 Task: Create a sub task Design and Implement Solution for the task  Develop a new online tool for online market research in the project BitBridge , assign it to team member softage.2@softage.net and update the status of the sub task to  At Risk , set the priority of the sub task to Medium
Action: Mouse moved to (727, 361)
Screenshot: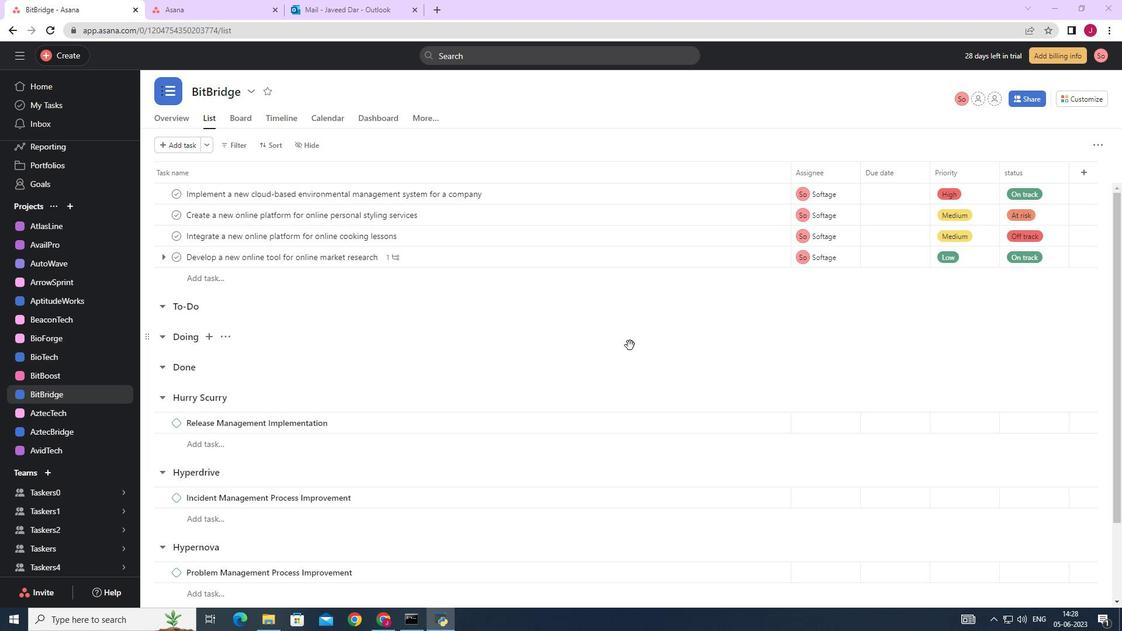 
Action: Mouse scrolled (727, 362) with delta (0, 0)
Screenshot: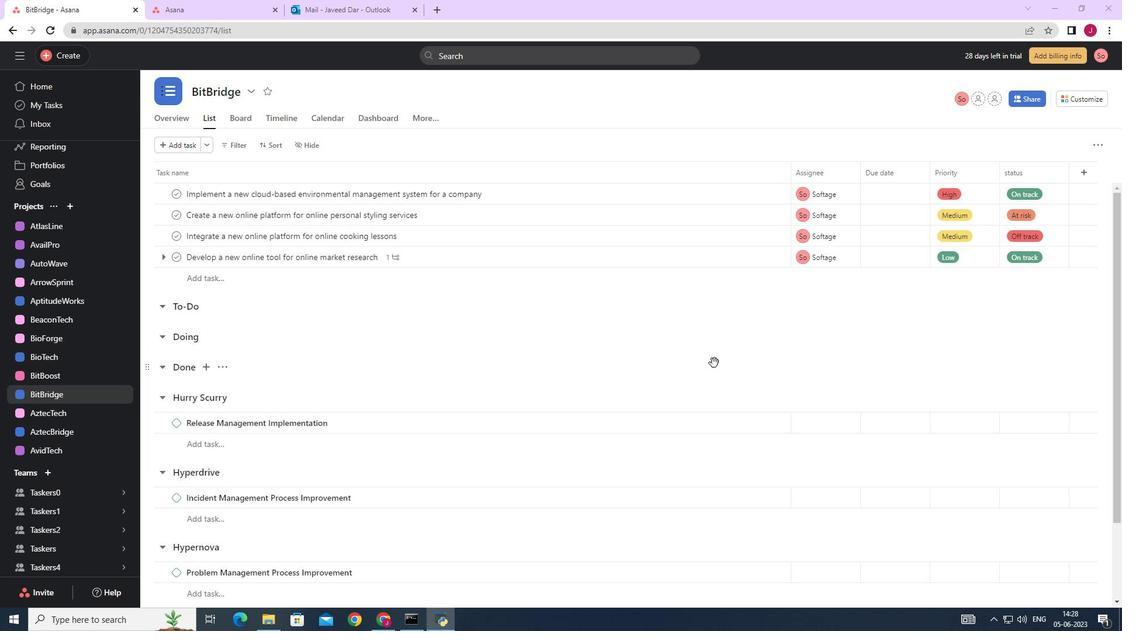 
Action: Mouse scrolled (727, 362) with delta (0, 0)
Screenshot: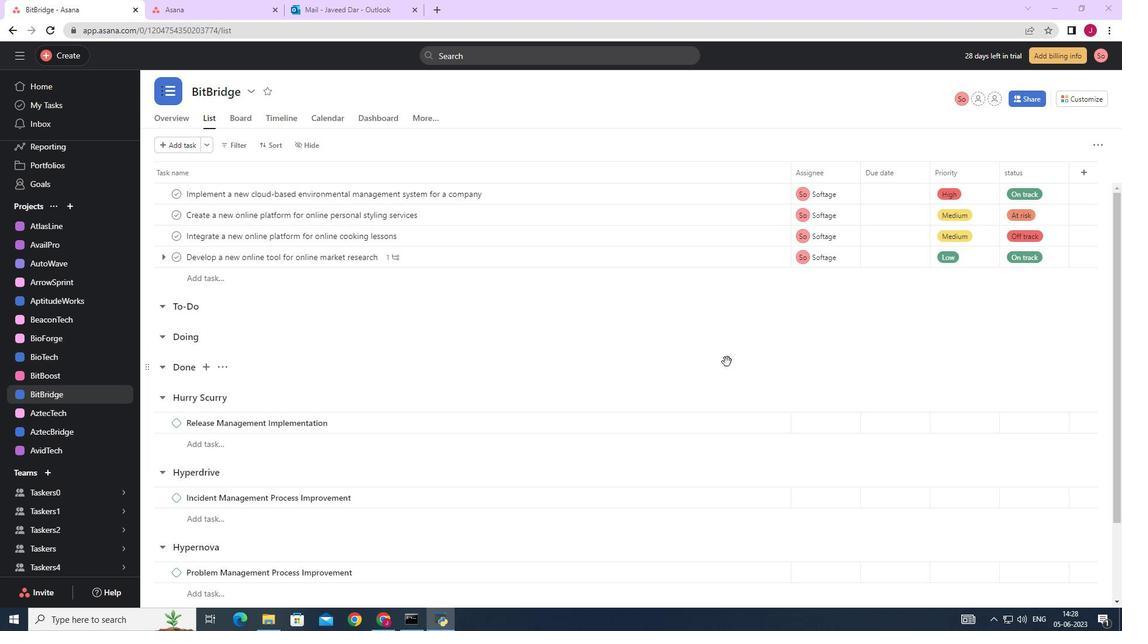 
Action: Mouse moved to (696, 329)
Screenshot: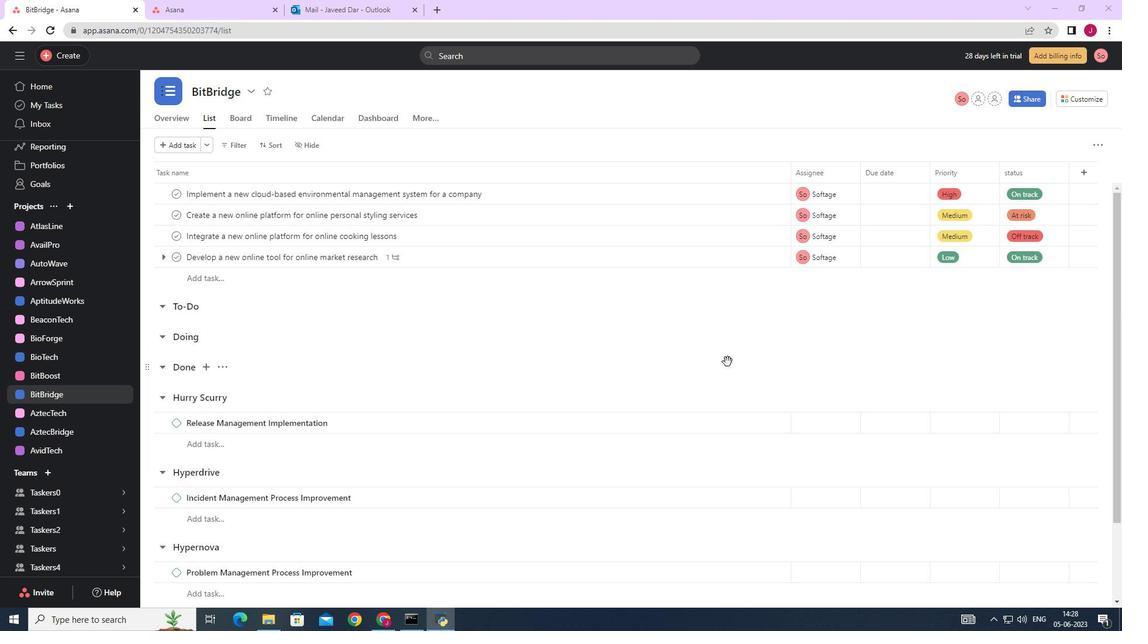
Action: Mouse scrolled (723, 359) with delta (0, 0)
Screenshot: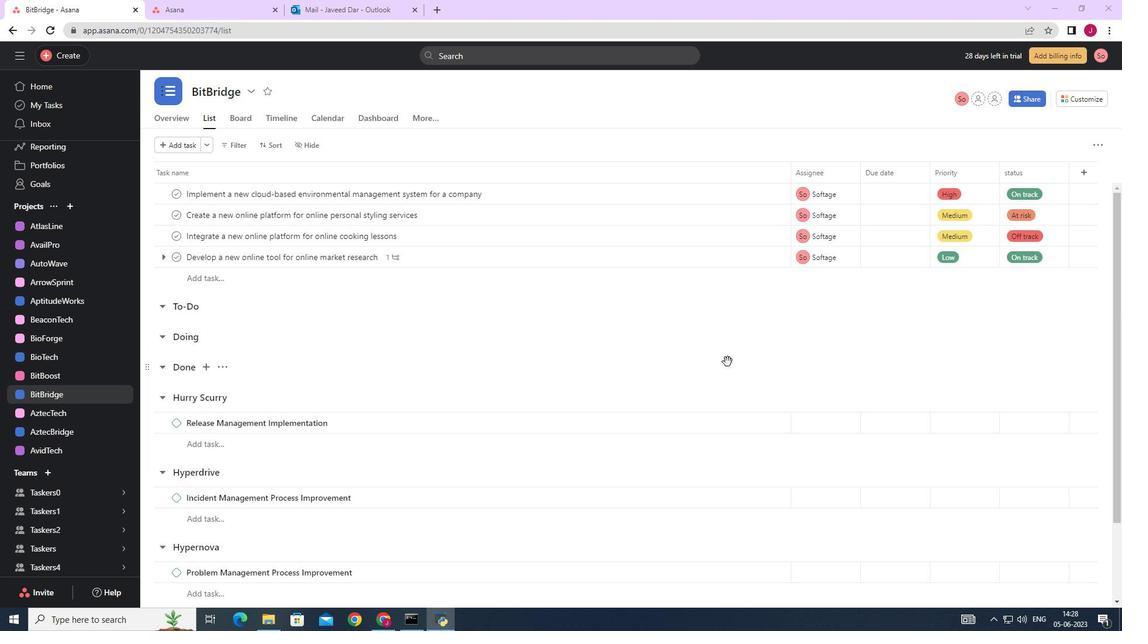 
Action: Mouse moved to (735, 259)
Screenshot: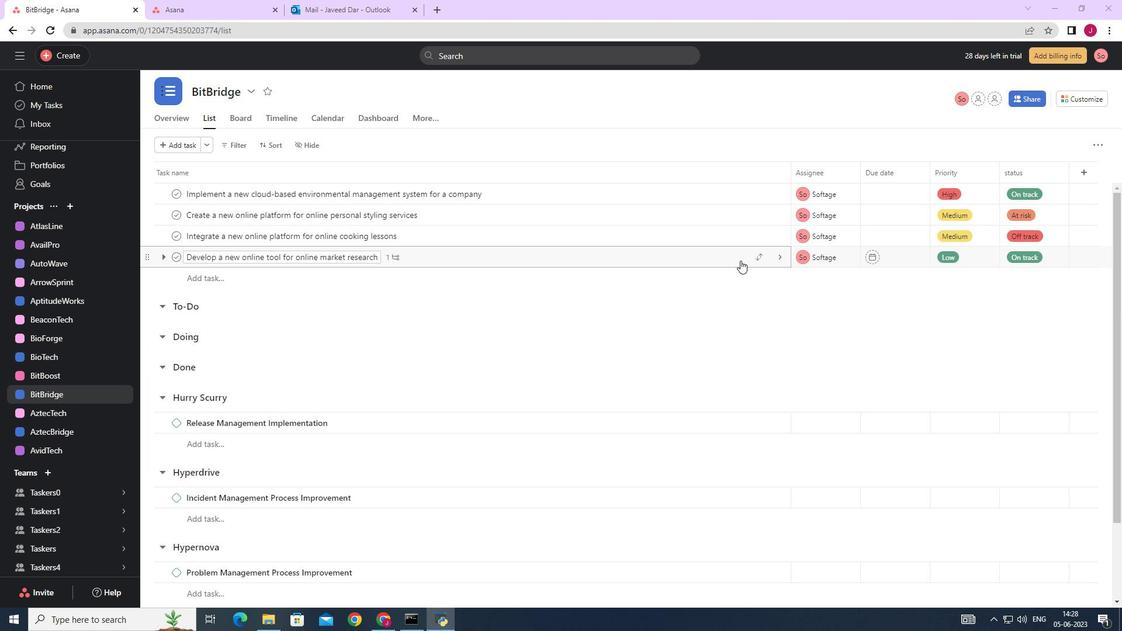 
Action: Mouse pressed left at (735, 259)
Screenshot: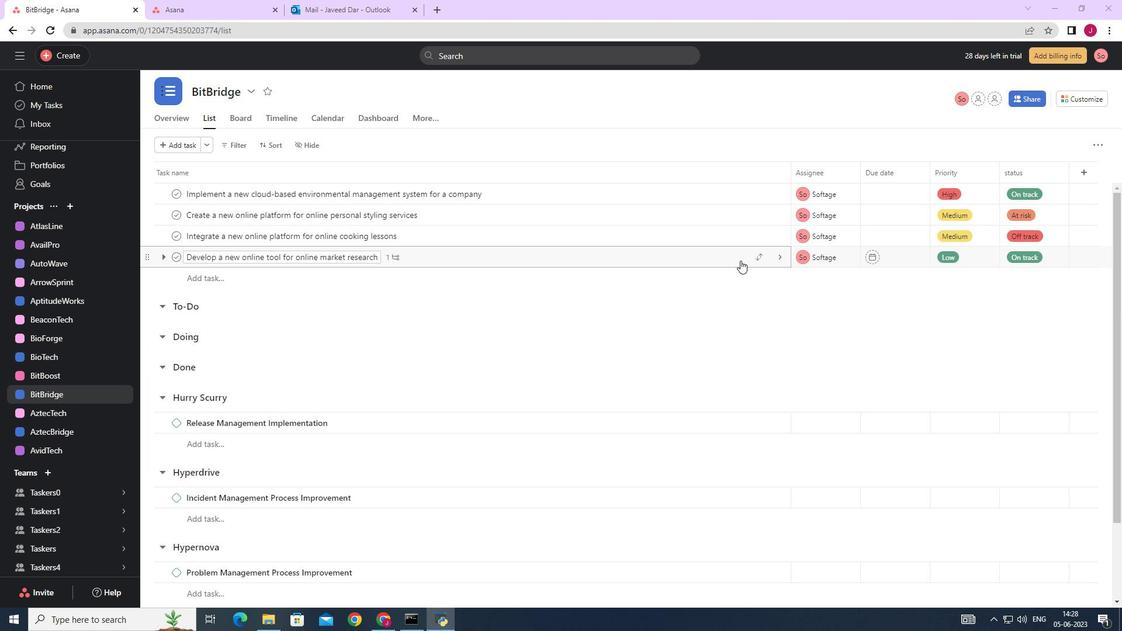 
Action: Mouse moved to (813, 389)
Screenshot: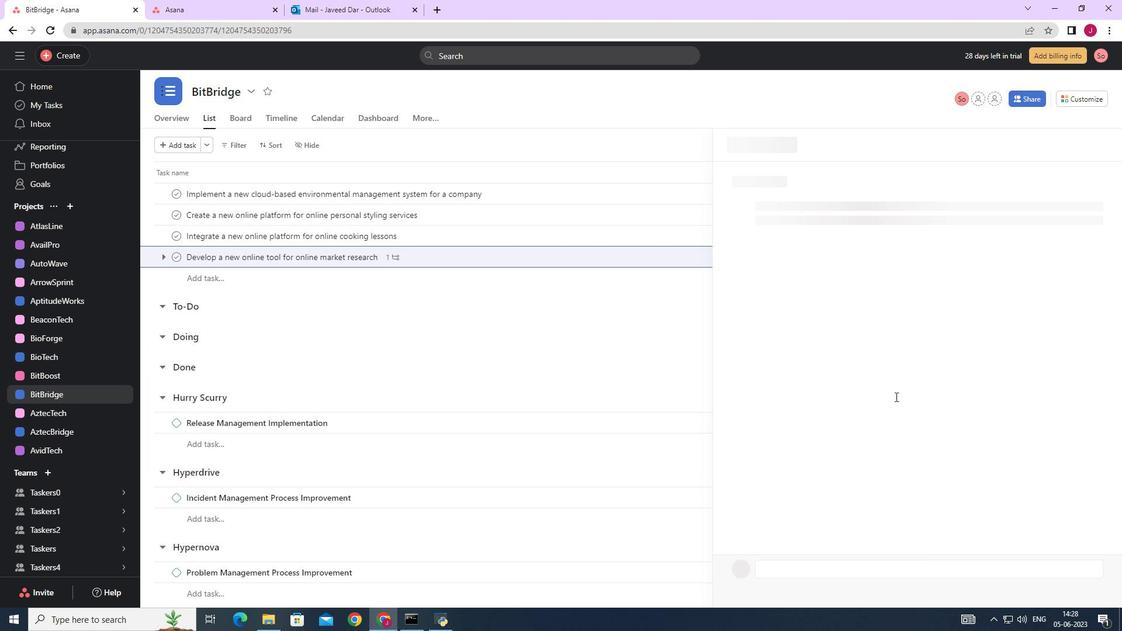 
Action: Mouse scrolled (813, 389) with delta (0, 0)
Screenshot: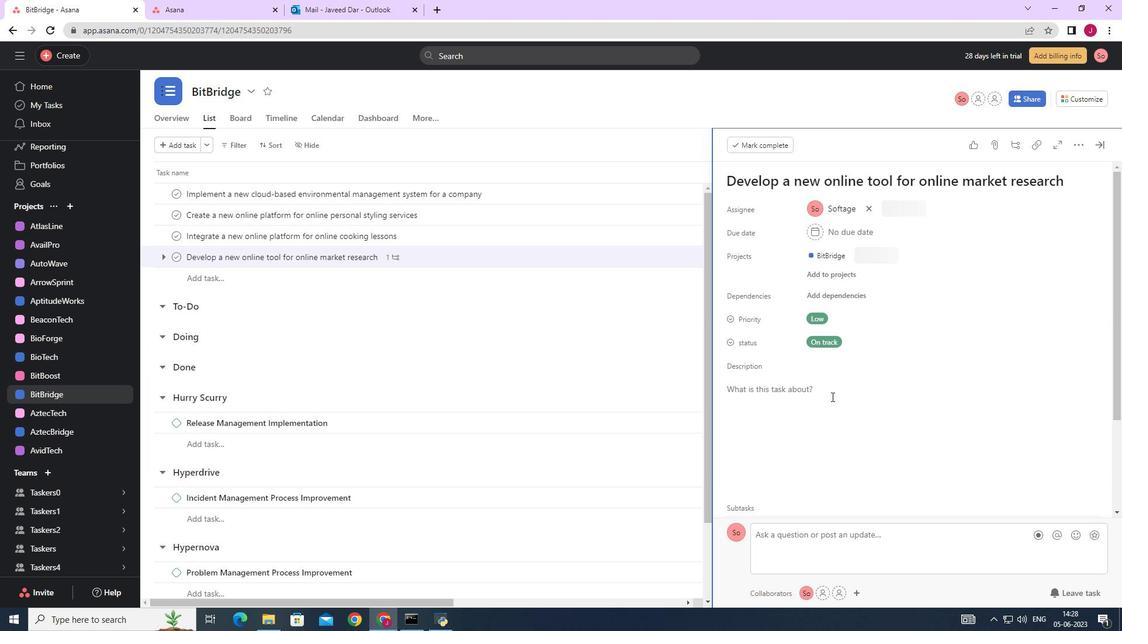 
Action: Mouse scrolled (813, 389) with delta (0, 0)
Screenshot: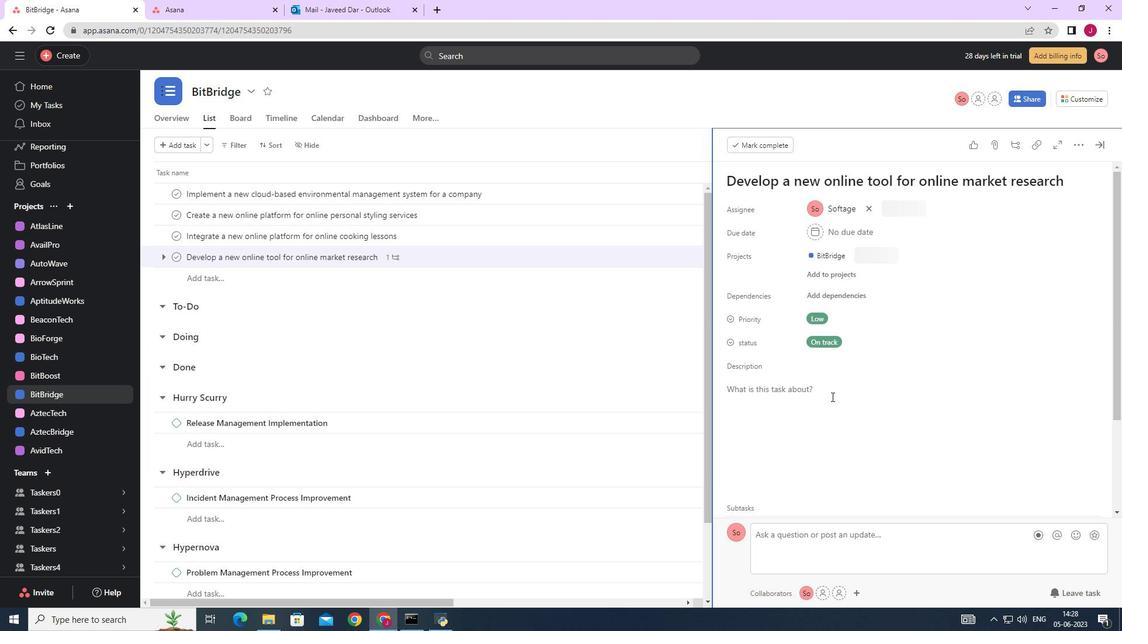 
Action: Mouse scrolled (813, 389) with delta (0, 0)
Screenshot: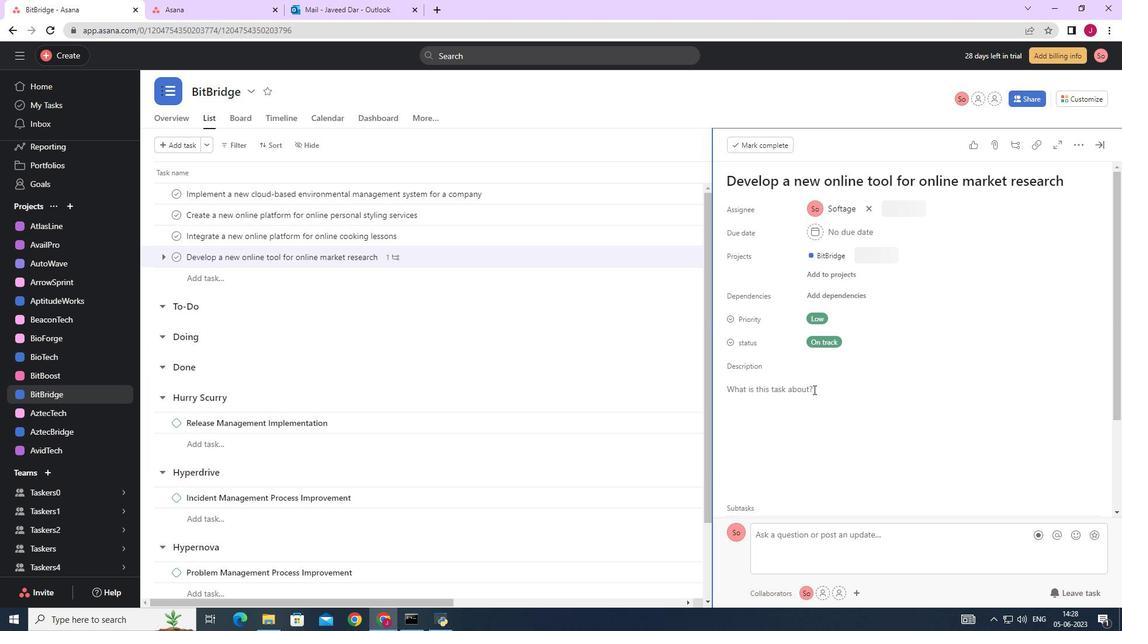 
Action: Mouse scrolled (813, 389) with delta (0, 0)
Screenshot: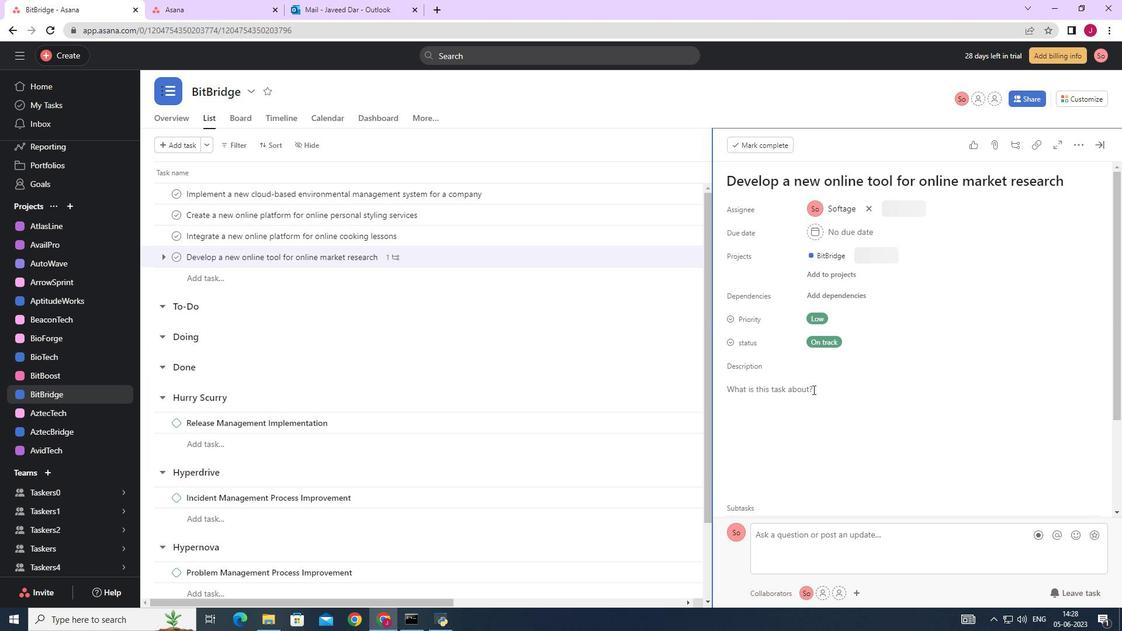
Action: Mouse scrolled (813, 389) with delta (0, 0)
Screenshot: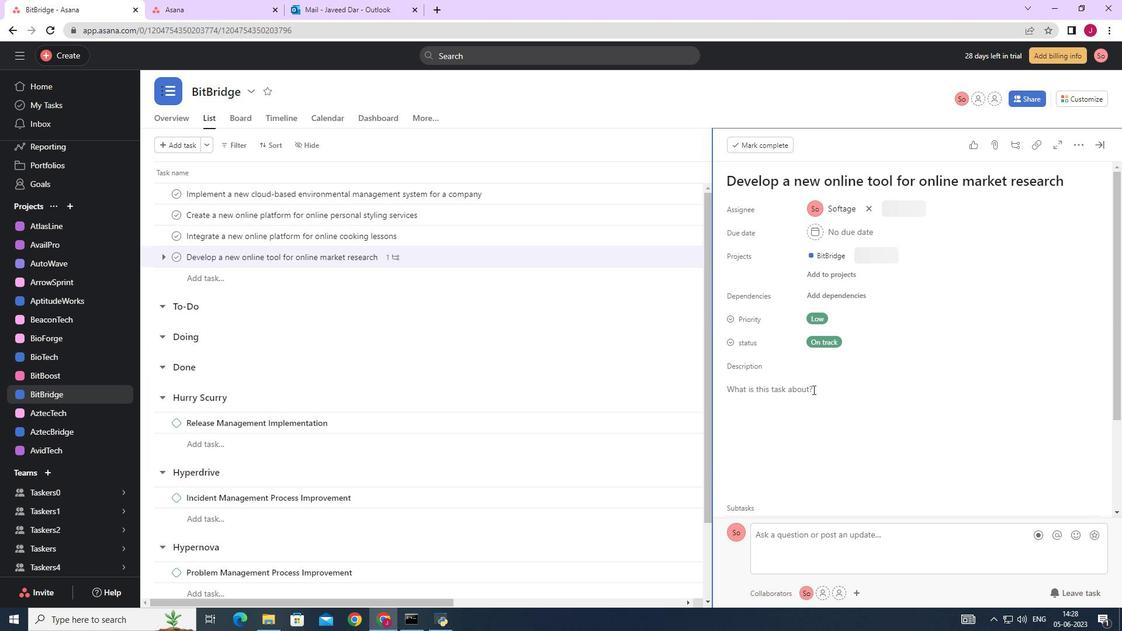 
Action: Mouse moved to (763, 425)
Screenshot: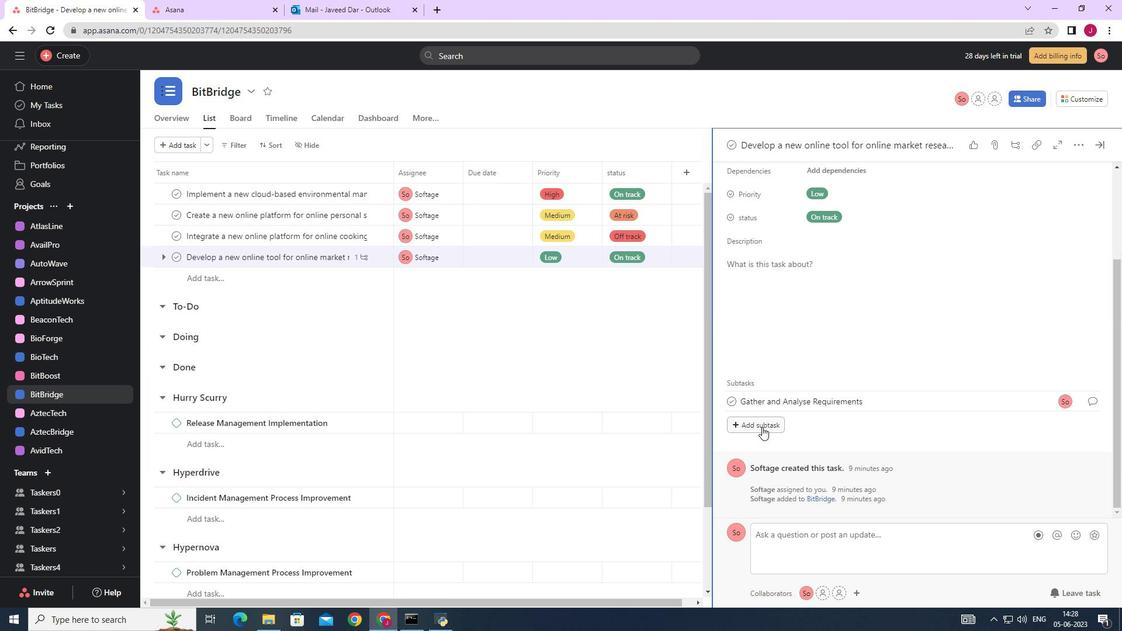 
Action: Mouse pressed left at (763, 425)
Screenshot: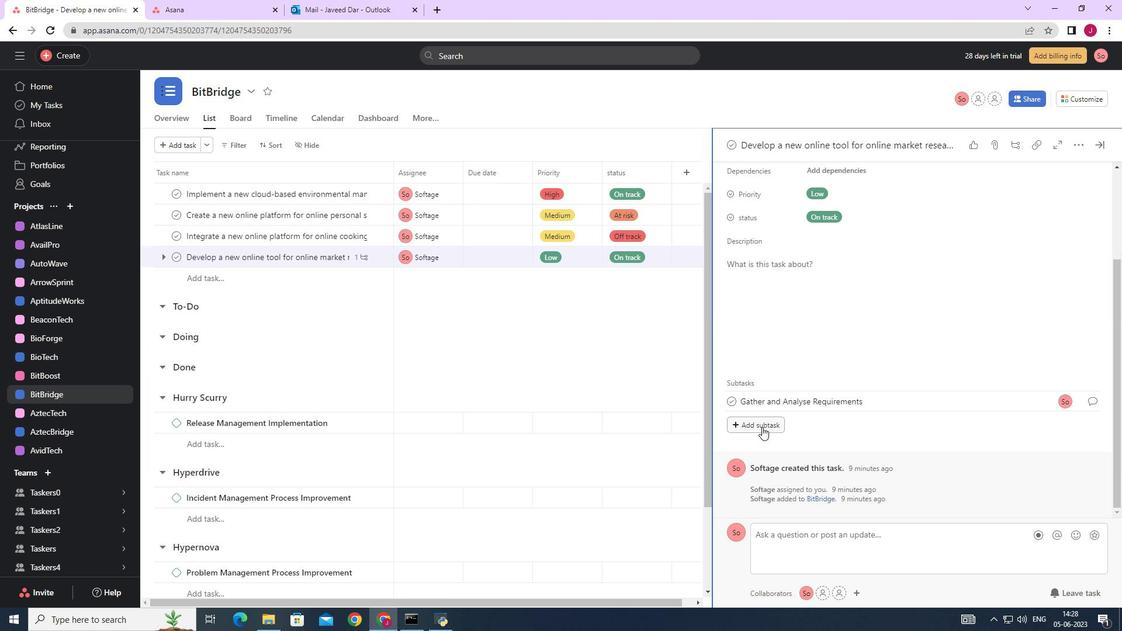 
Action: Mouse moved to (763, 425)
Screenshot: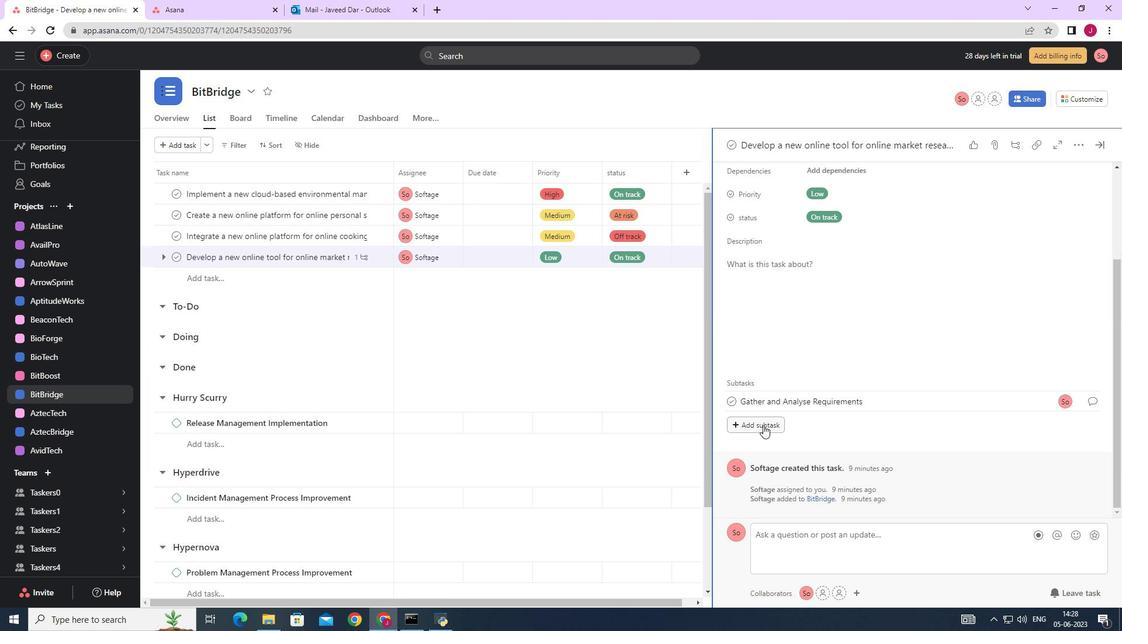 
Action: Key pressed <Key.caps_lock>D<Key.caps_lock>esign<Key.space>and<Key.space><Key.caps_lock>I<Key.caps_lock>mplement<Key.space><Key.caps_lock>S<Key.caps_lock>olution
Screenshot: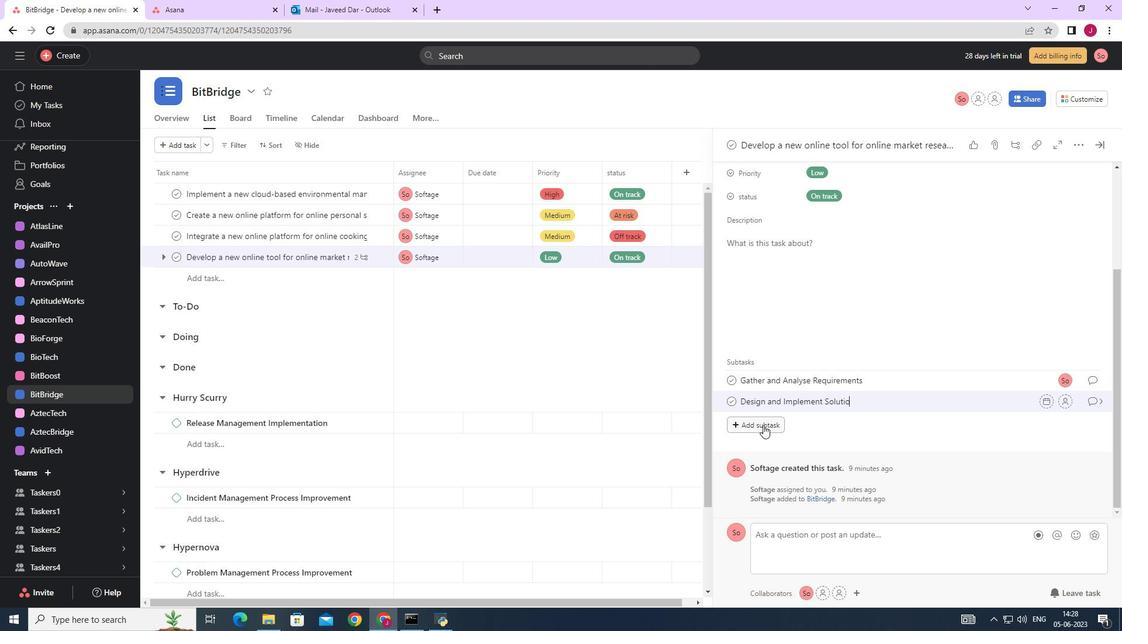 
Action: Mouse moved to (1064, 403)
Screenshot: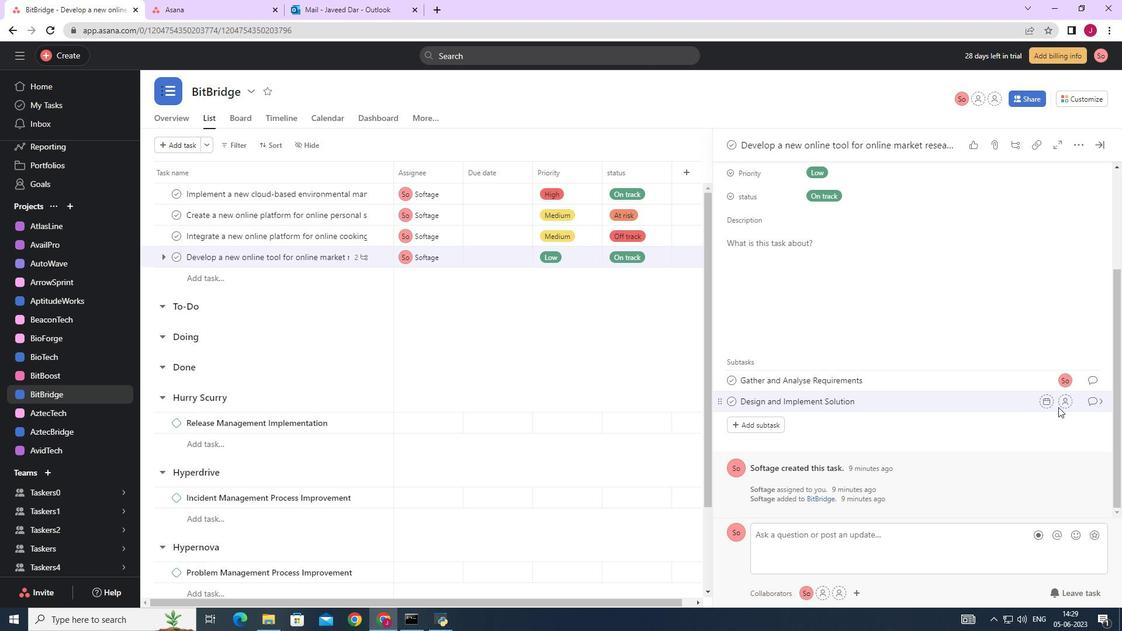 
Action: Mouse pressed left at (1064, 403)
Screenshot: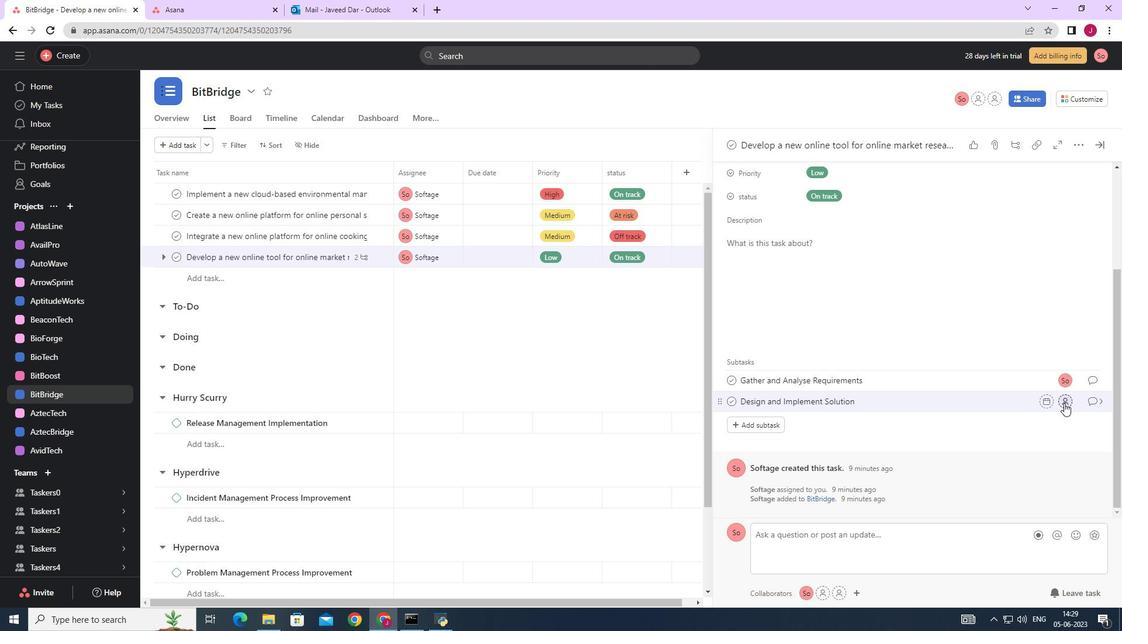 
Action: Mouse moved to (955, 436)
Screenshot: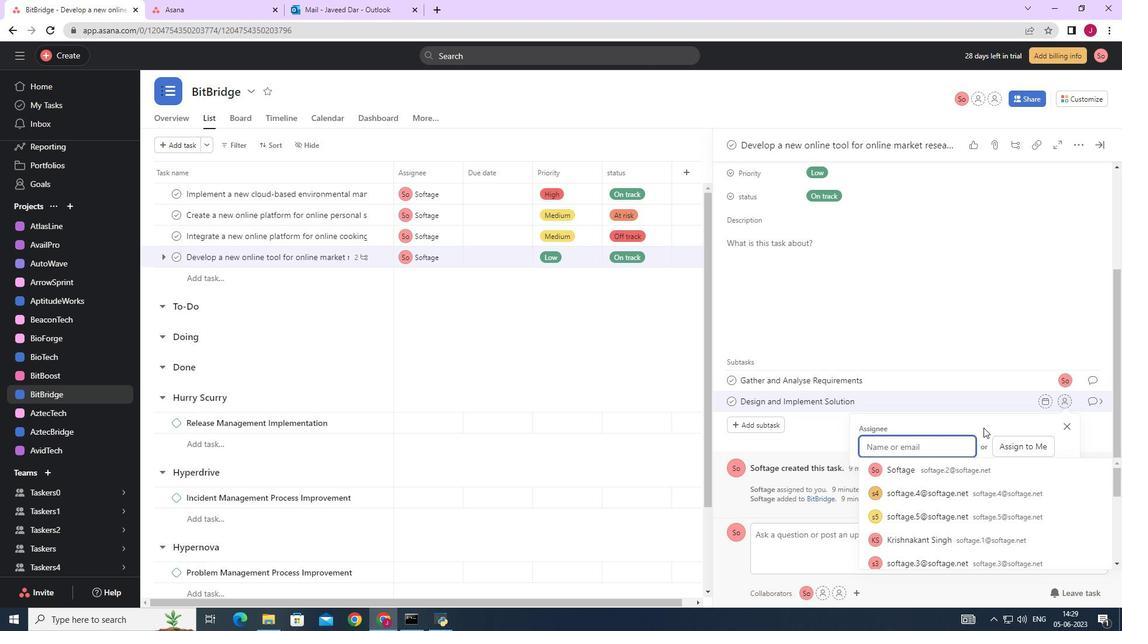 
Action: Key pressed softage.2
Screenshot: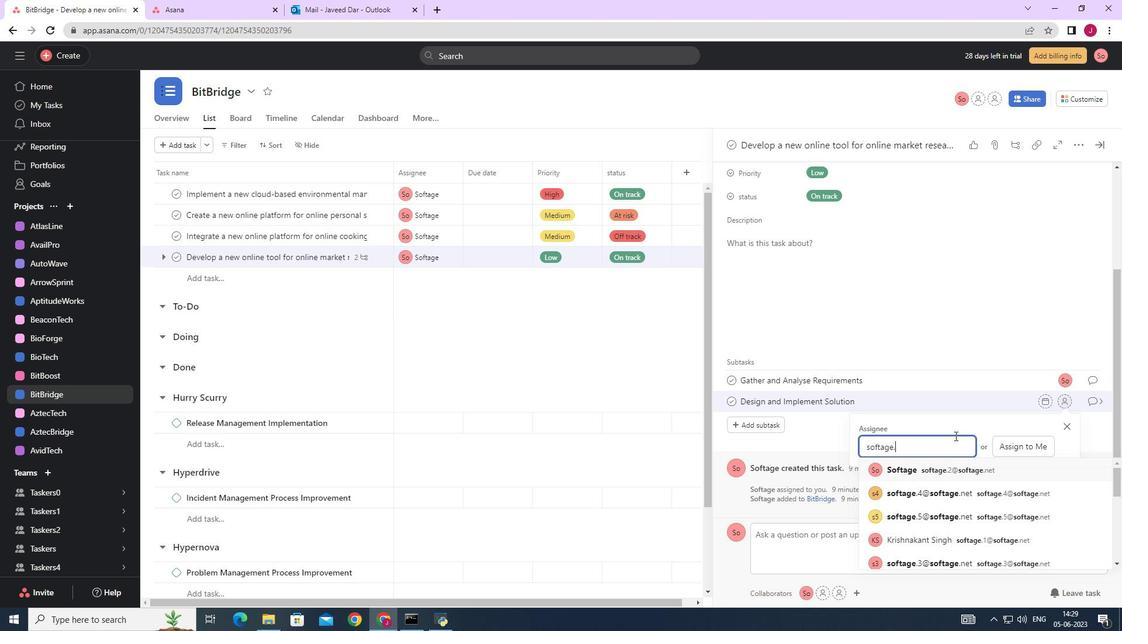 
Action: Mouse moved to (941, 467)
Screenshot: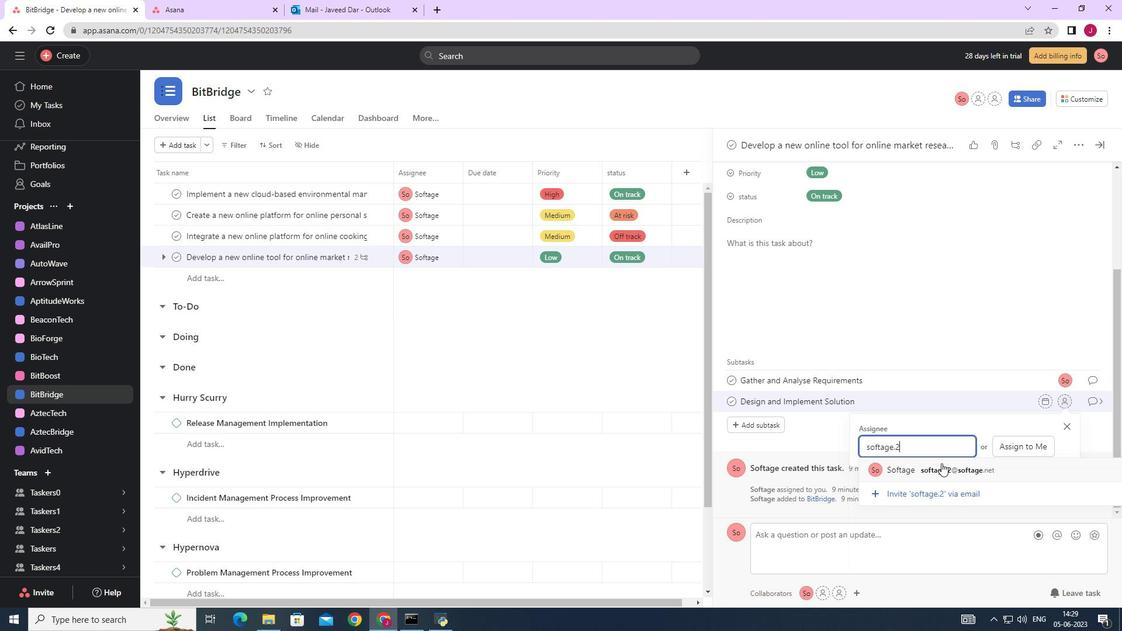 
Action: Mouse pressed left at (941, 467)
Screenshot: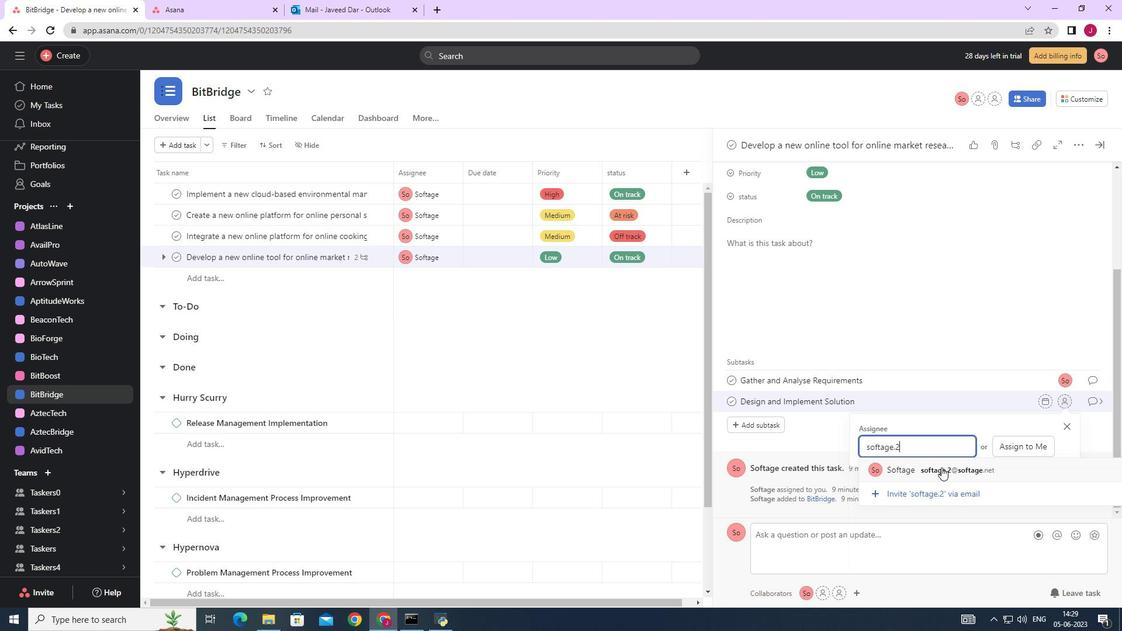 
Action: Mouse moved to (1093, 403)
Screenshot: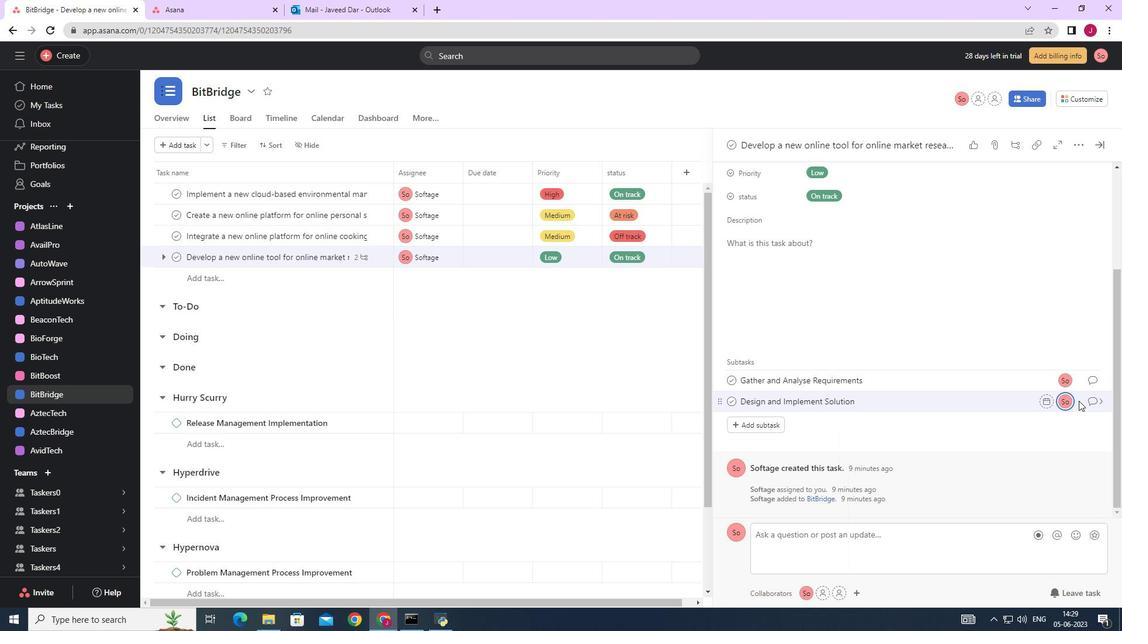 
Action: Mouse pressed left at (1093, 403)
Screenshot: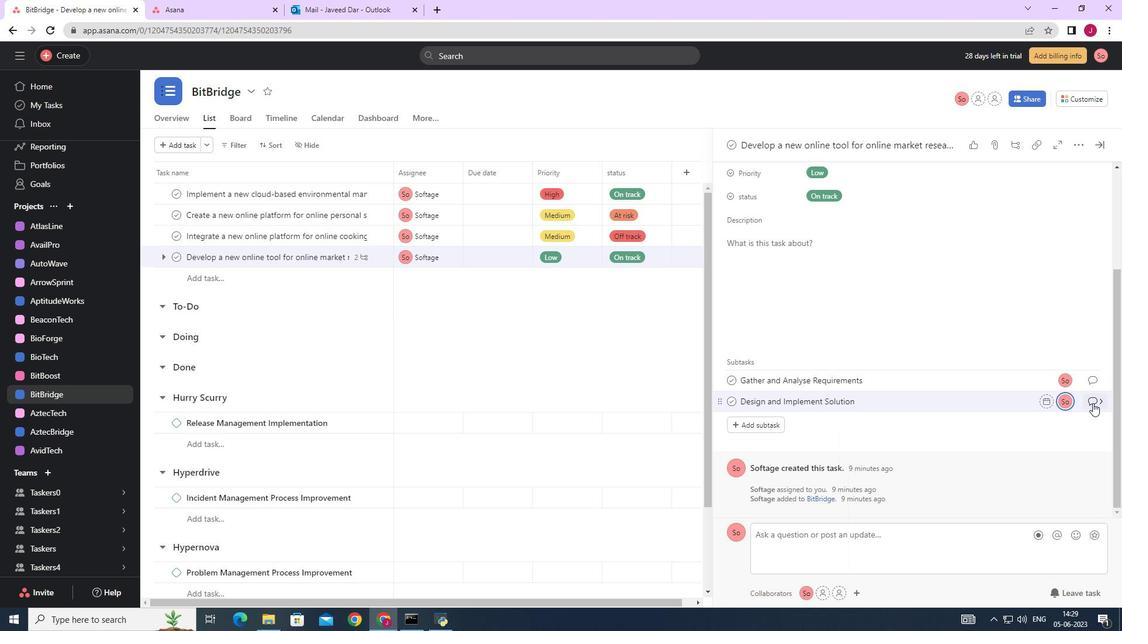 
Action: Mouse moved to (763, 312)
Screenshot: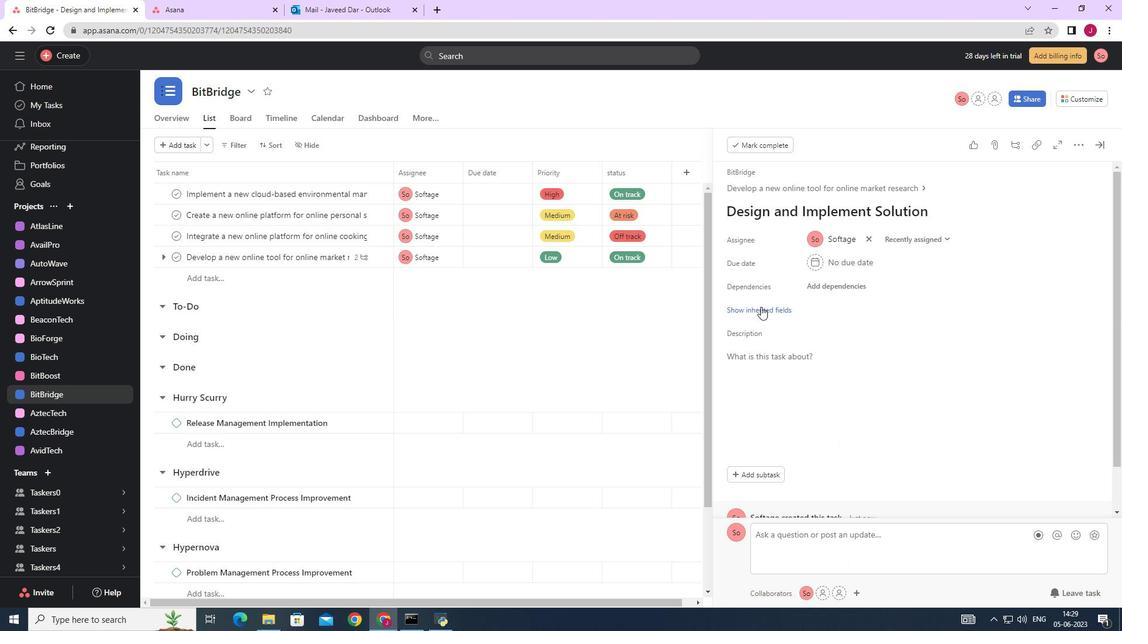 
Action: Mouse pressed left at (763, 312)
Screenshot: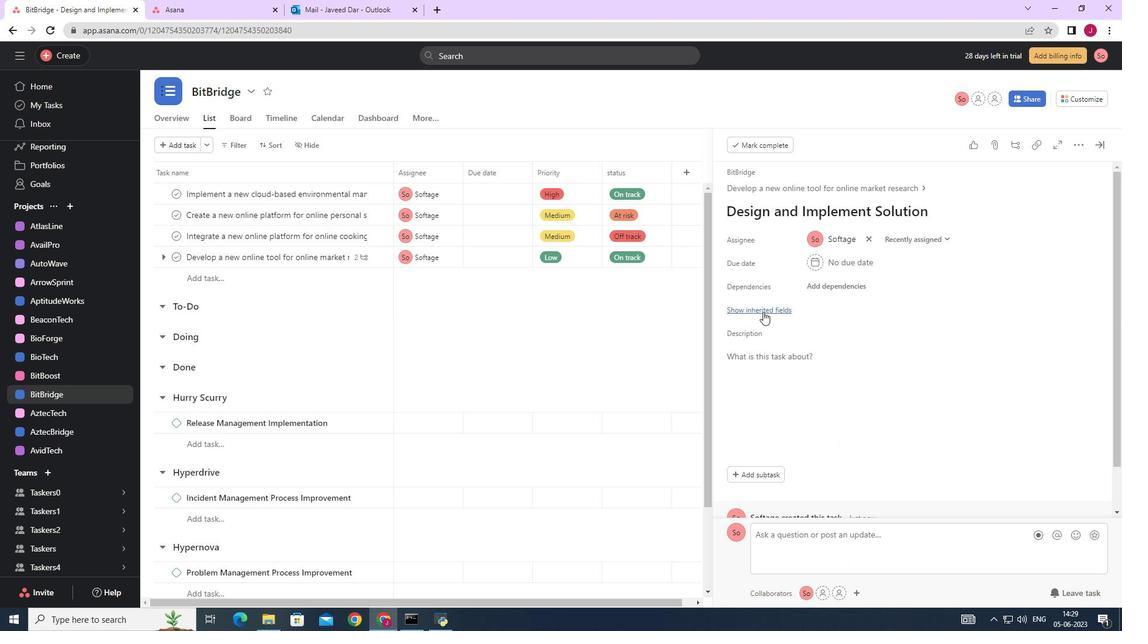 
Action: Mouse moved to (824, 336)
Screenshot: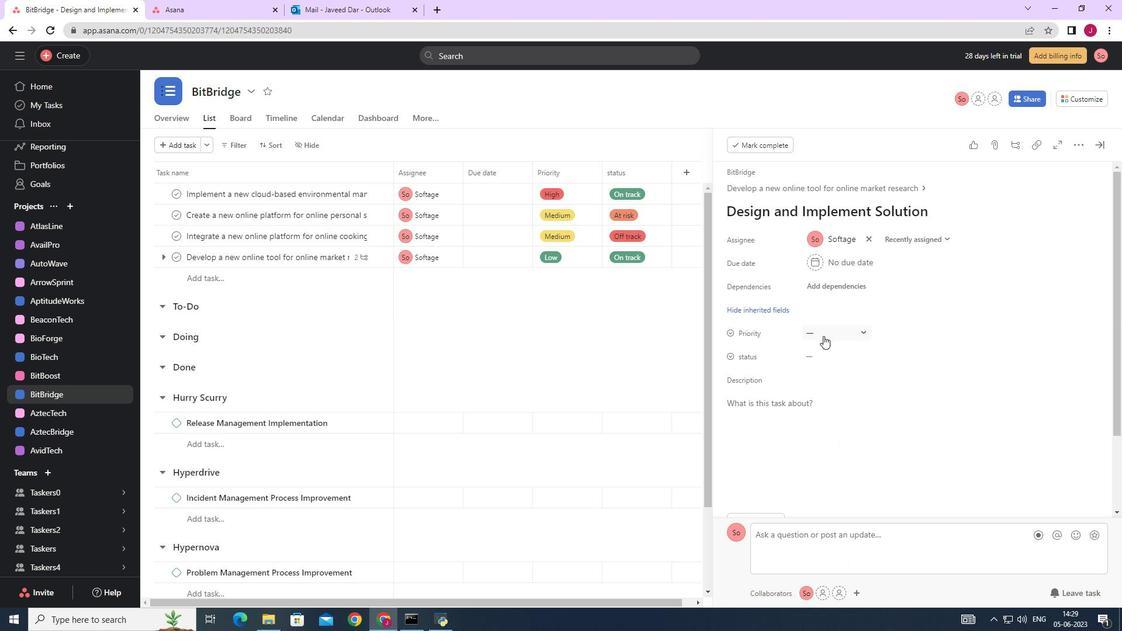 
Action: Mouse pressed left at (824, 336)
Screenshot: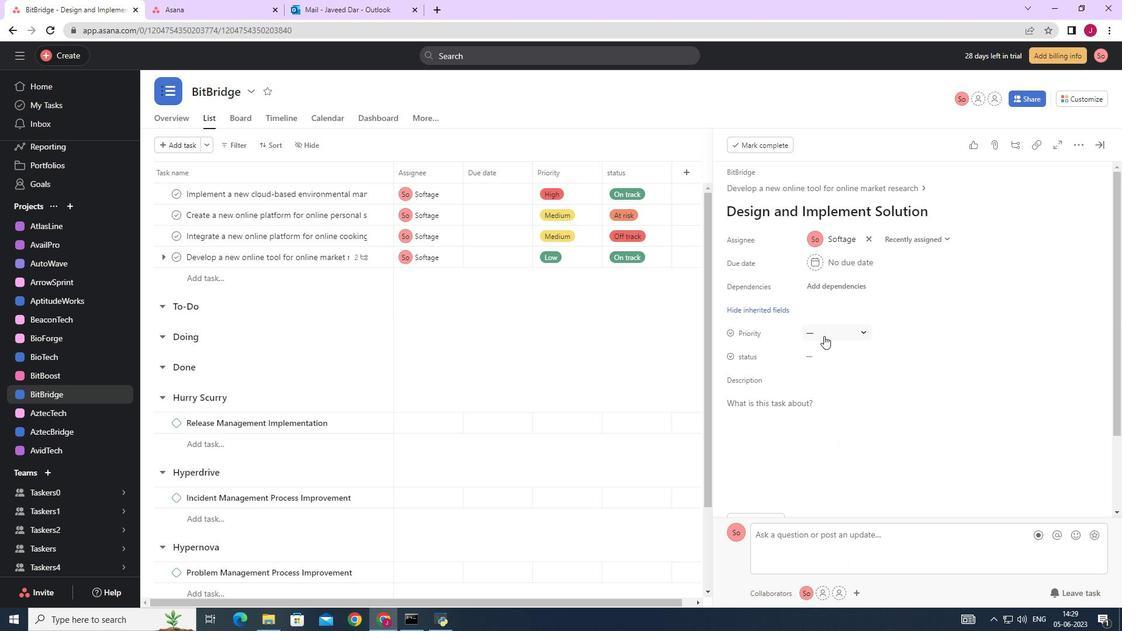 
Action: Mouse moved to (842, 391)
Screenshot: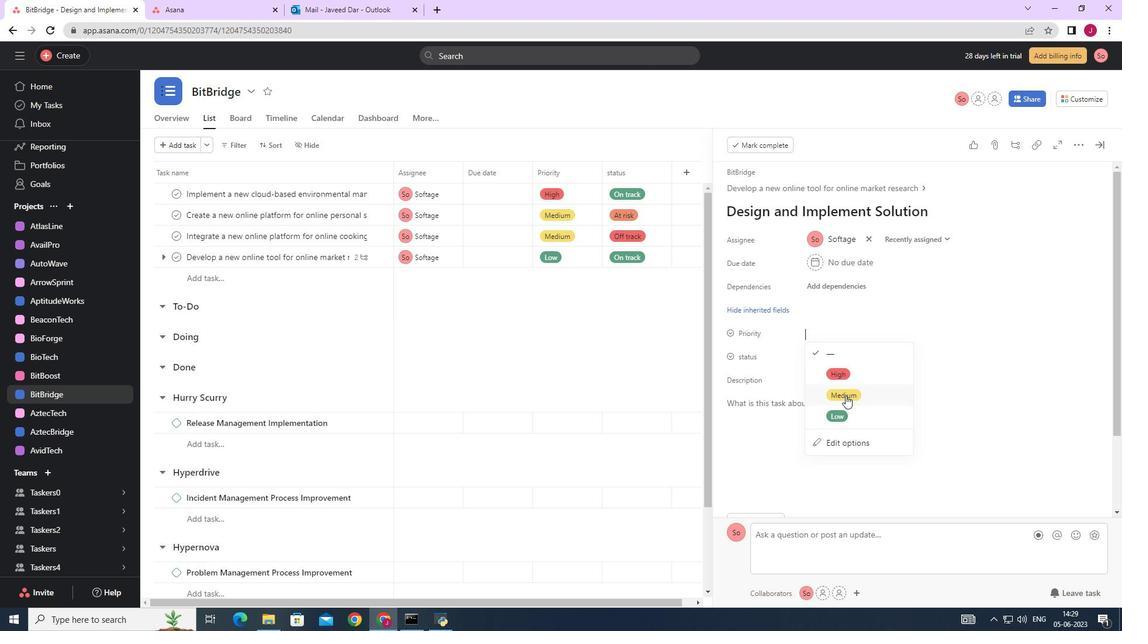 
Action: Mouse pressed left at (842, 391)
Screenshot: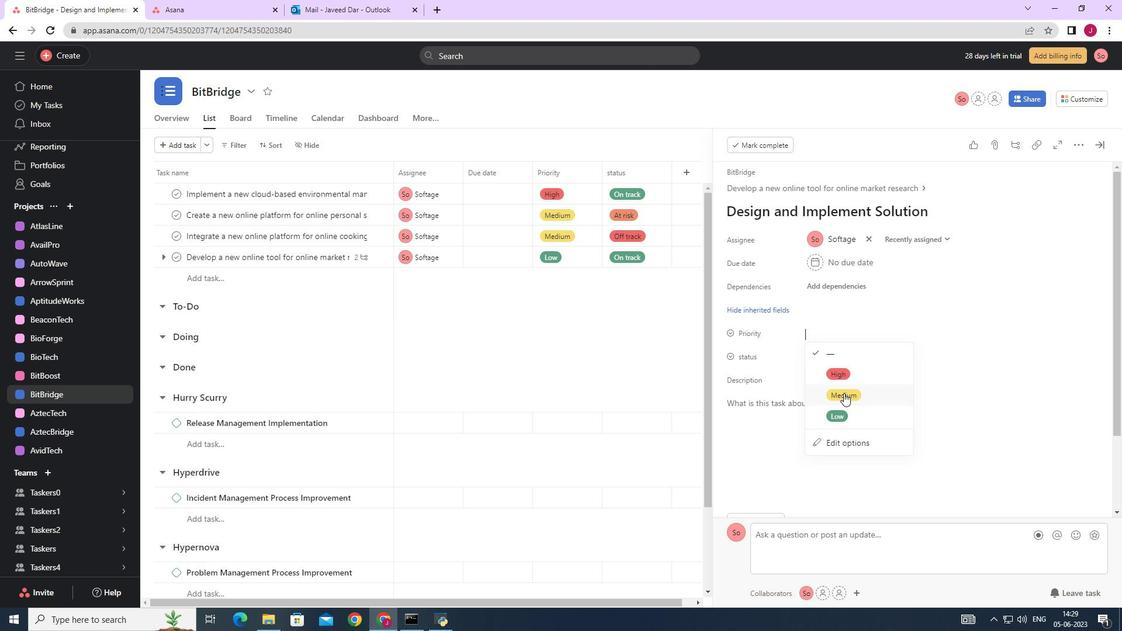 
Action: Mouse moved to (833, 356)
Screenshot: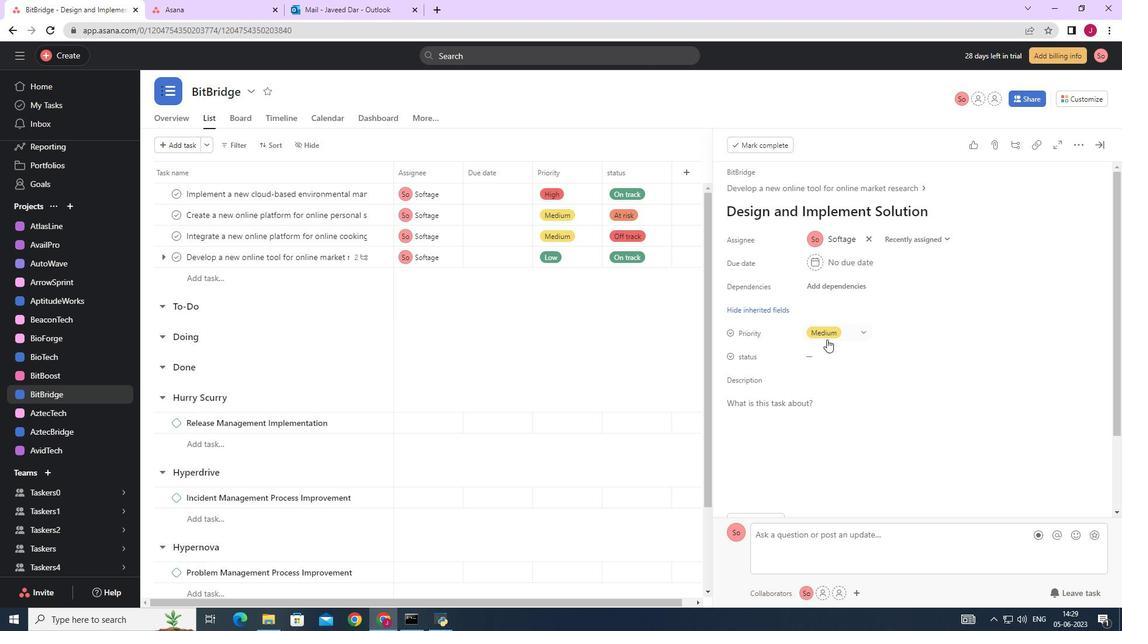 
Action: Mouse pressed left at (833, 356)
Screenshot: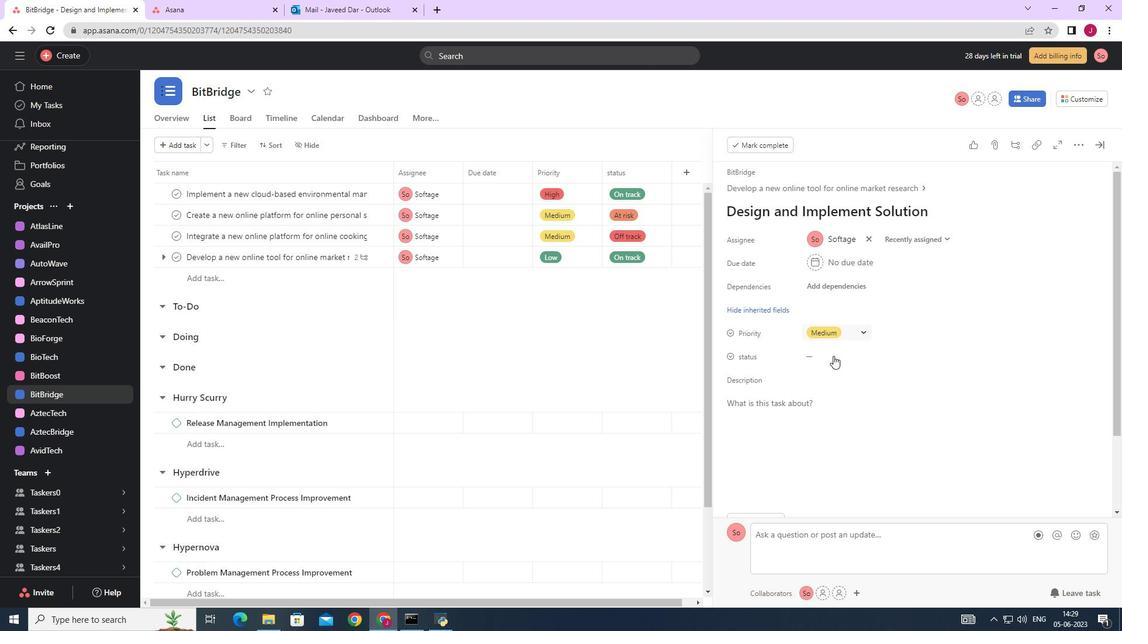 
Action: Mouse moved to (841, 439)
Screenshot: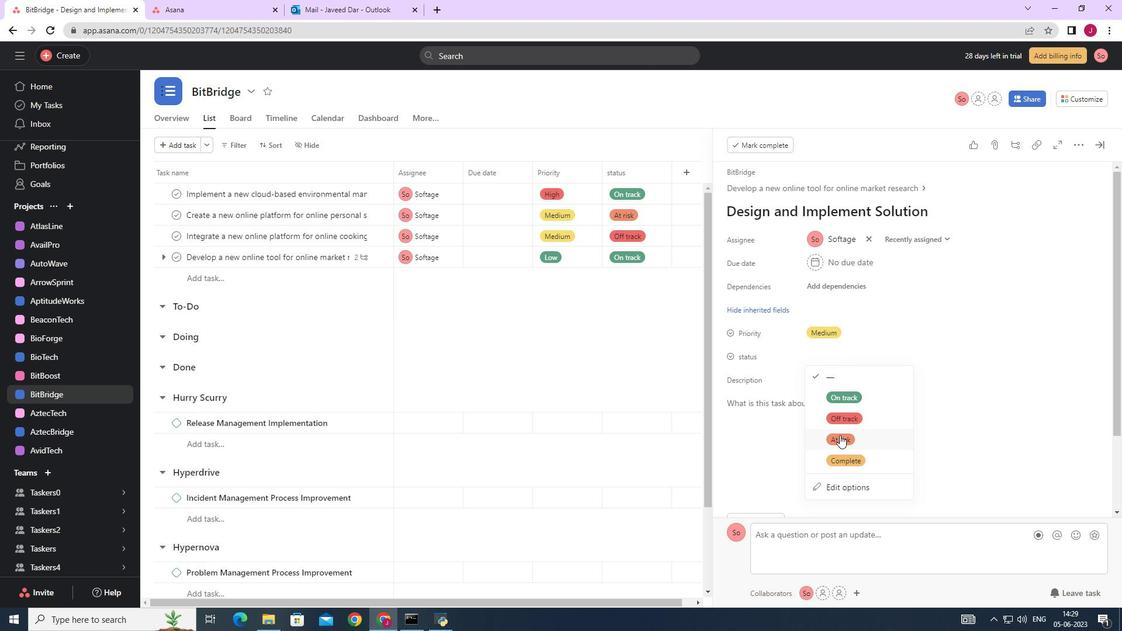 
Action: Mouse pressed left at (841, 439)
Screenshot: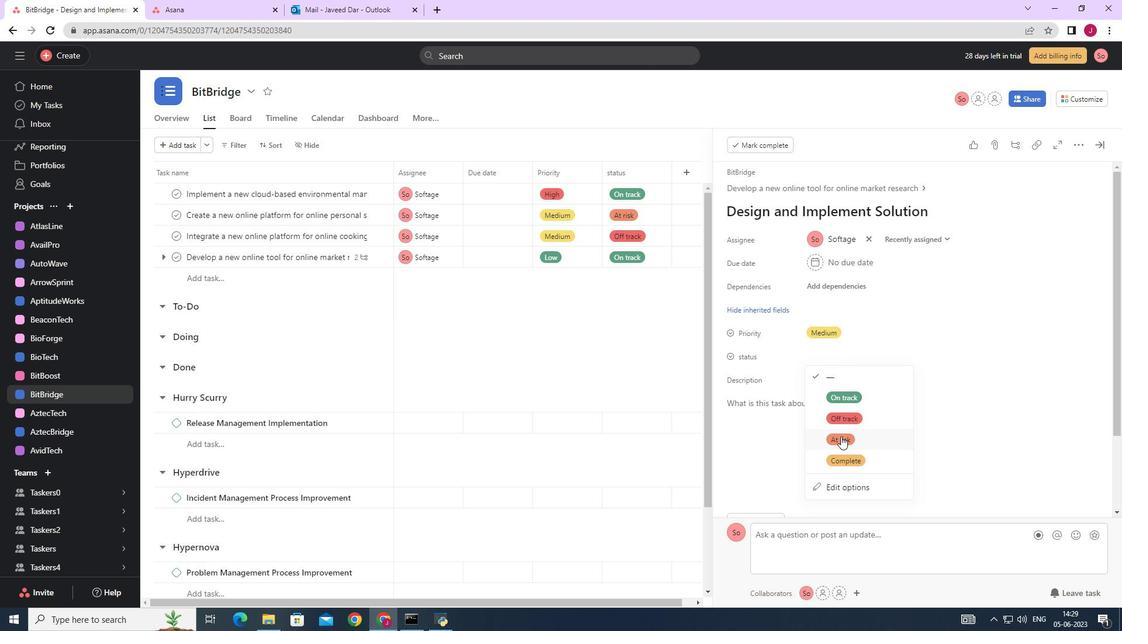 
Action: Mouse moved to (1100, 146)
Screenshot: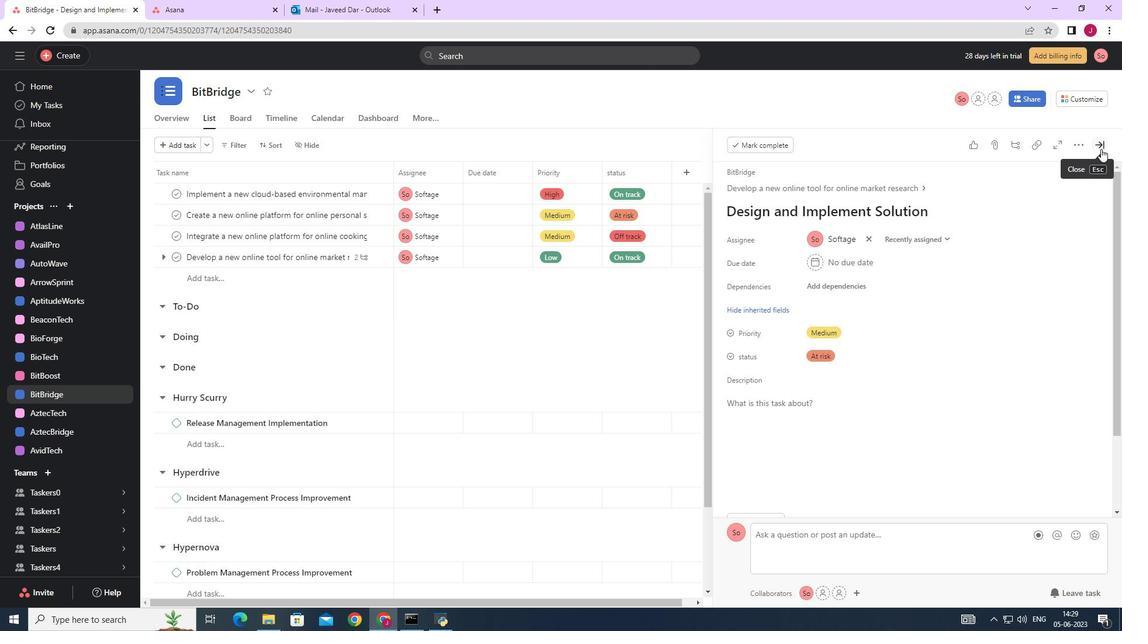 
Action: Mouse pressed left at (1100, 146)
Screenshot: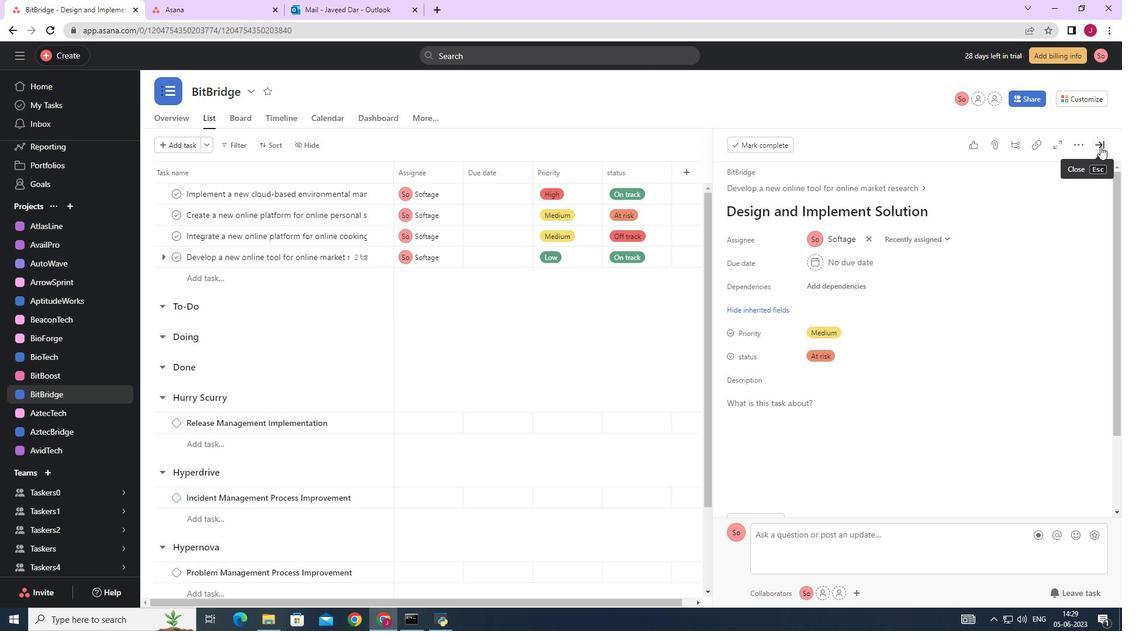 
Action: Mouse moved to (1095, 146)
Screenshot: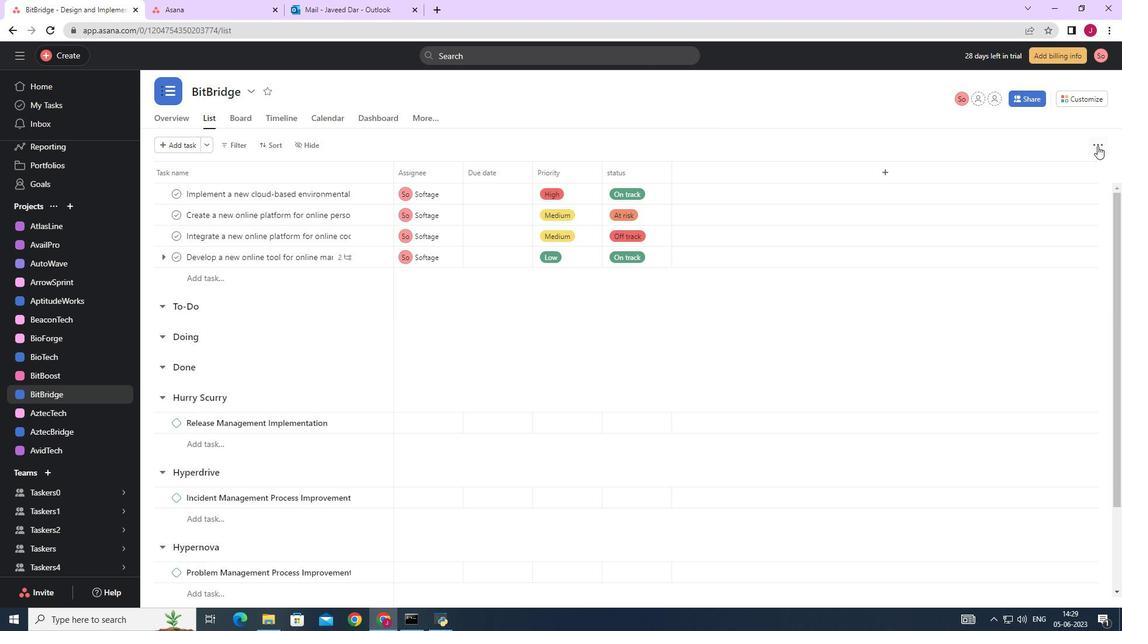 
